 Task: Add Matcha Love Ceremonial Japanese Matcha to the cart.
Action: Mouse pressed left at (20, 92)
Screenshot: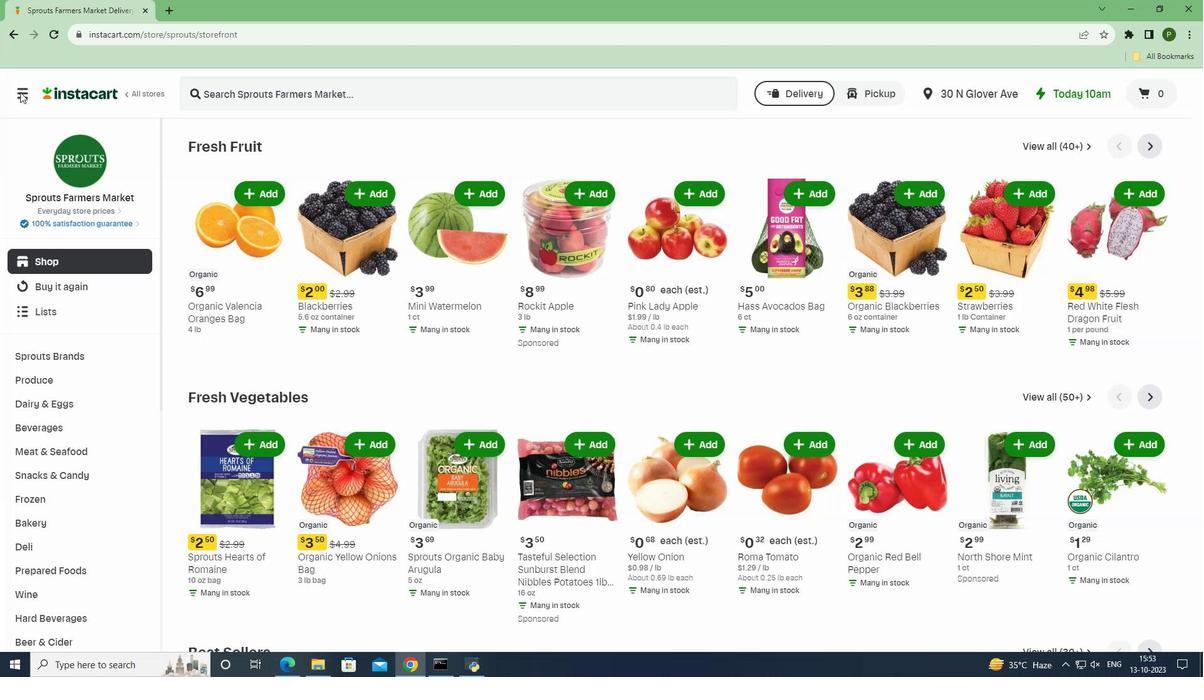 
Action: Mouse moved to (35, 331)
Screenshot: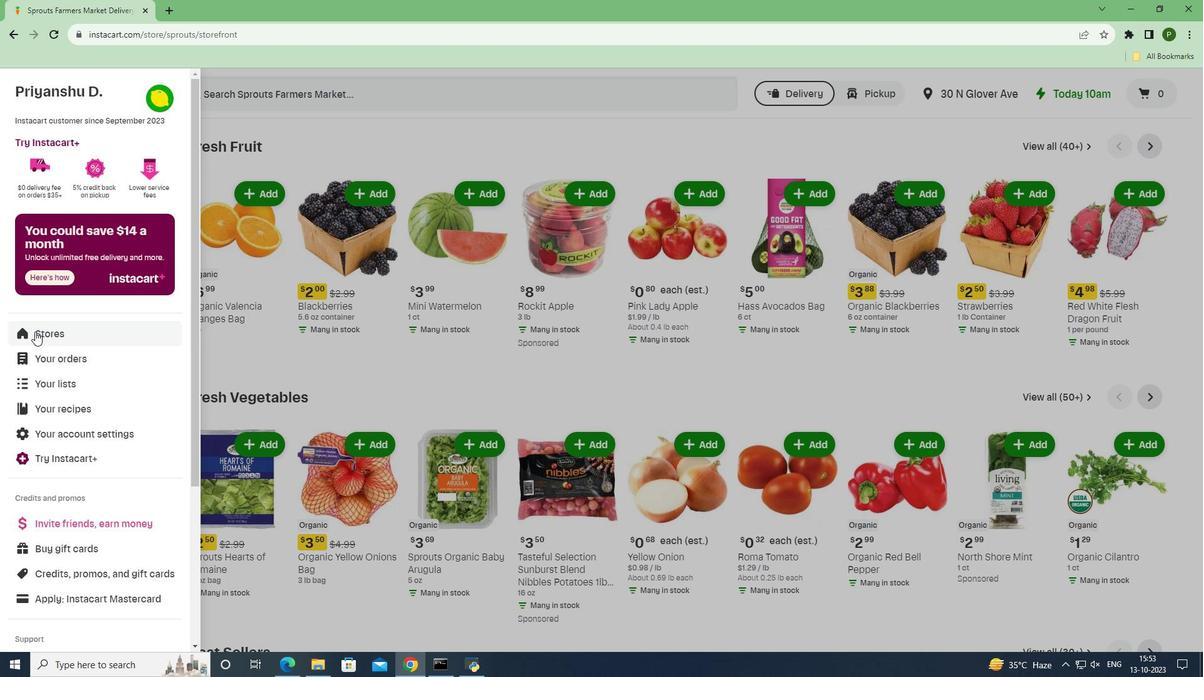
Action: Mouse pressed left at (35, 331)
Screenshot: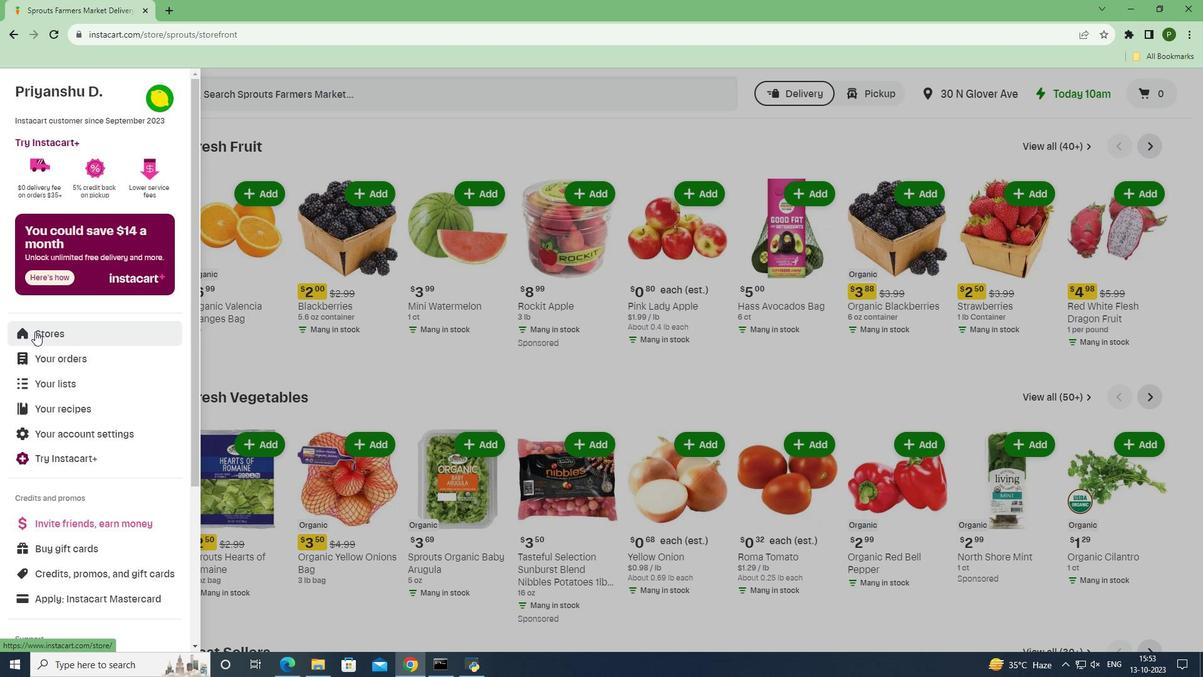 
Action: Mouse moved to (294, 139)
Screenshot: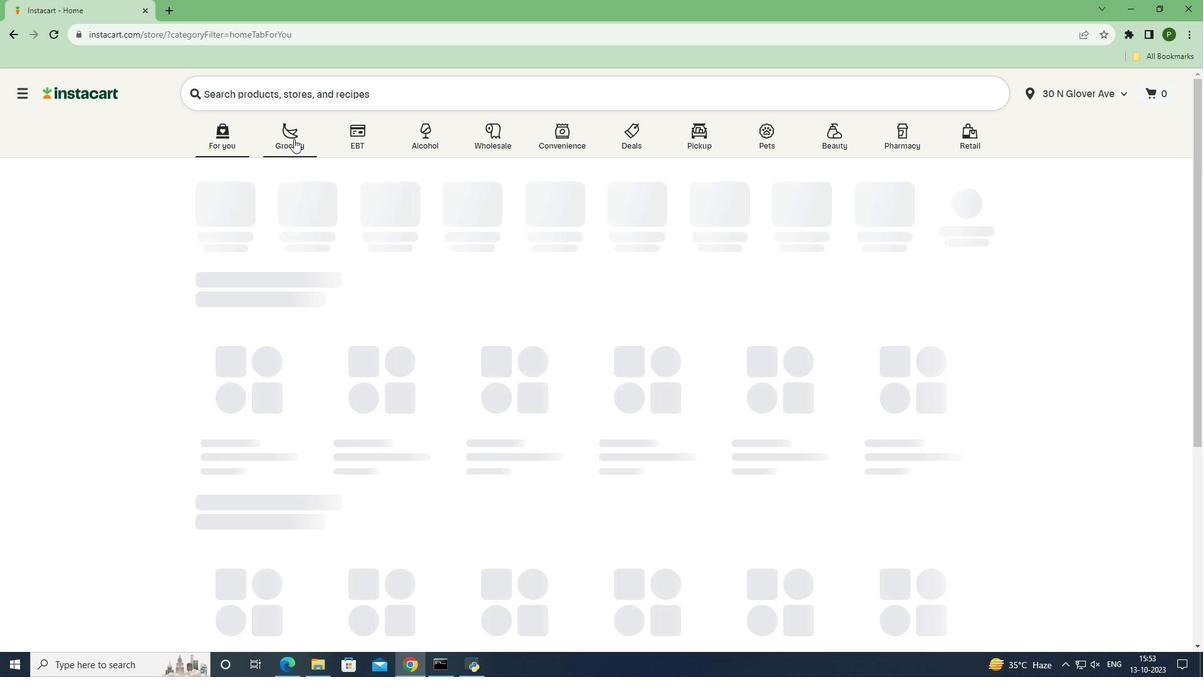 
Action: Mouse pressed left at (294, 139)
Screenshot: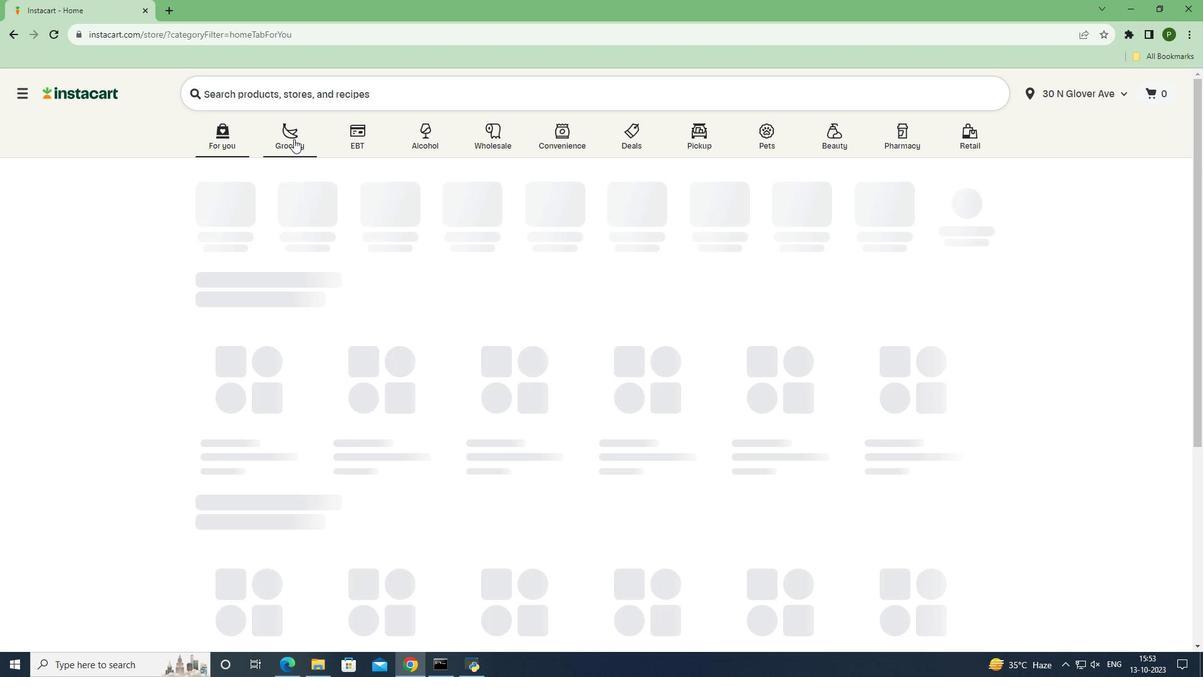 
Action: Mouse moved to (772, 268)
Screenshot: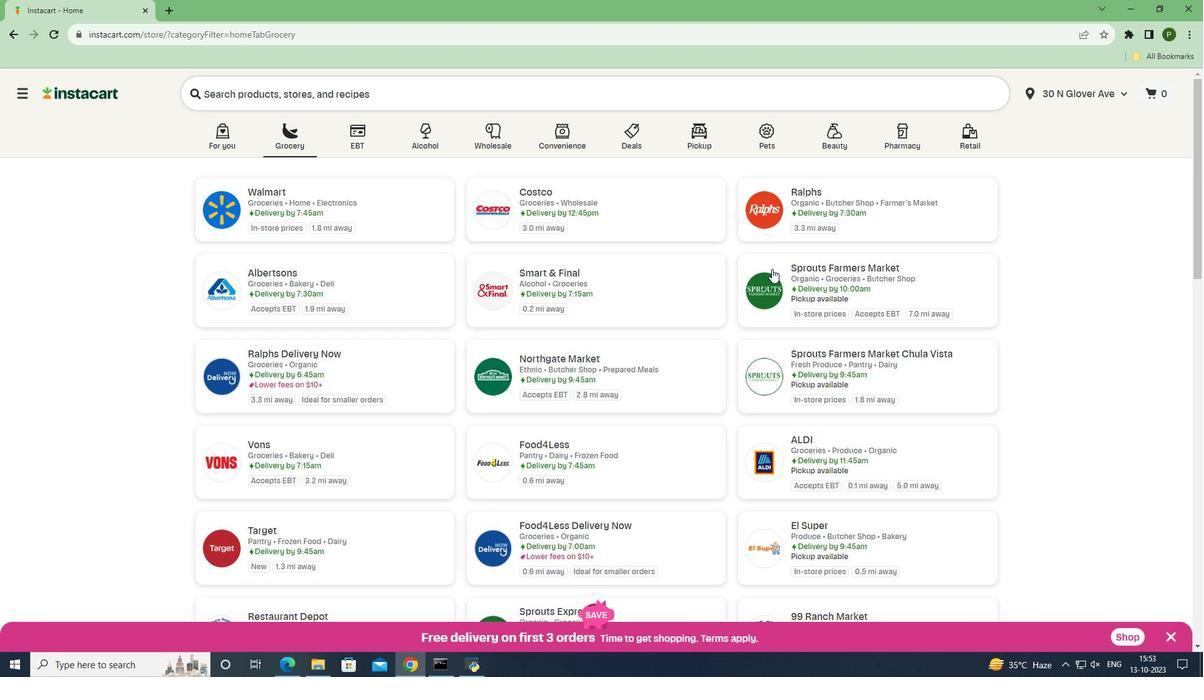 
Action: Mouse pressed left at (772, 268)
Screenshot: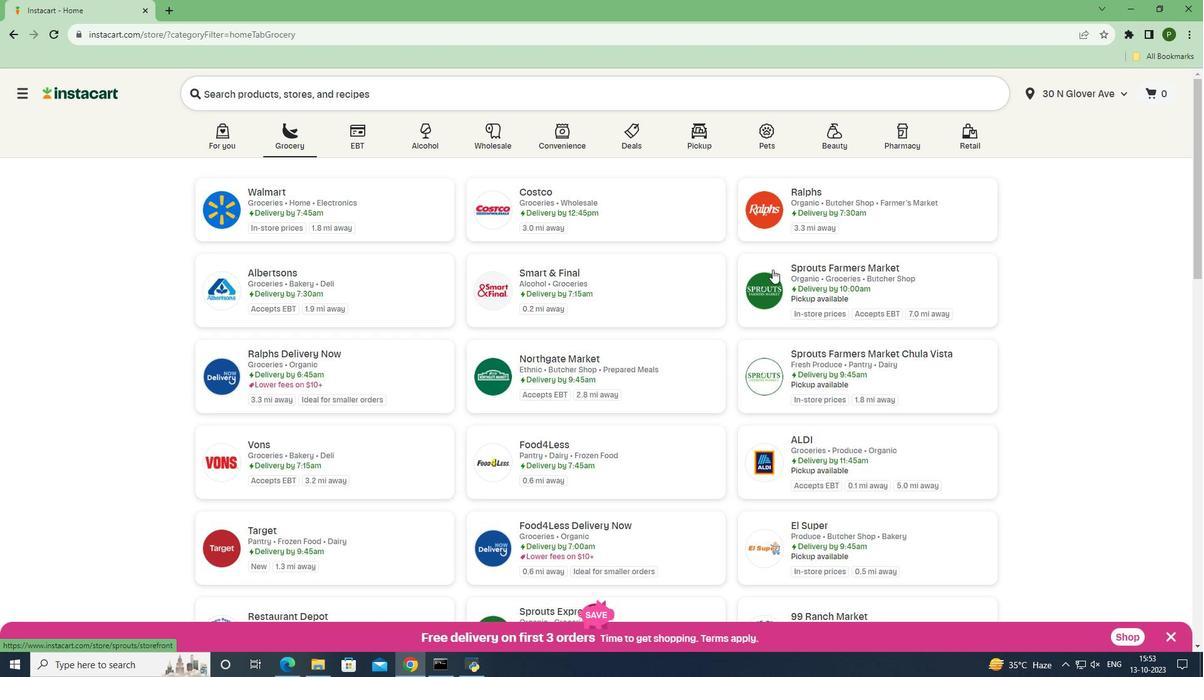 
Action: Mouse moved to (86, 428)
Screenshot: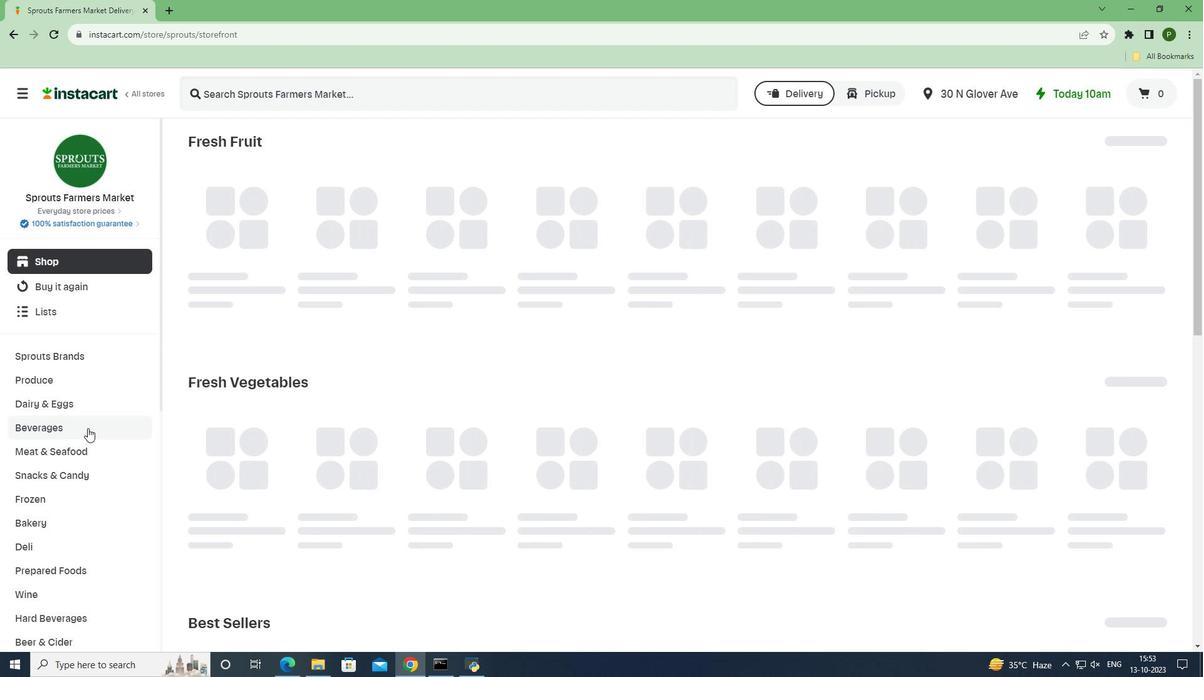 
Action: Mouse pressed left at (86, 428)
Screenshot: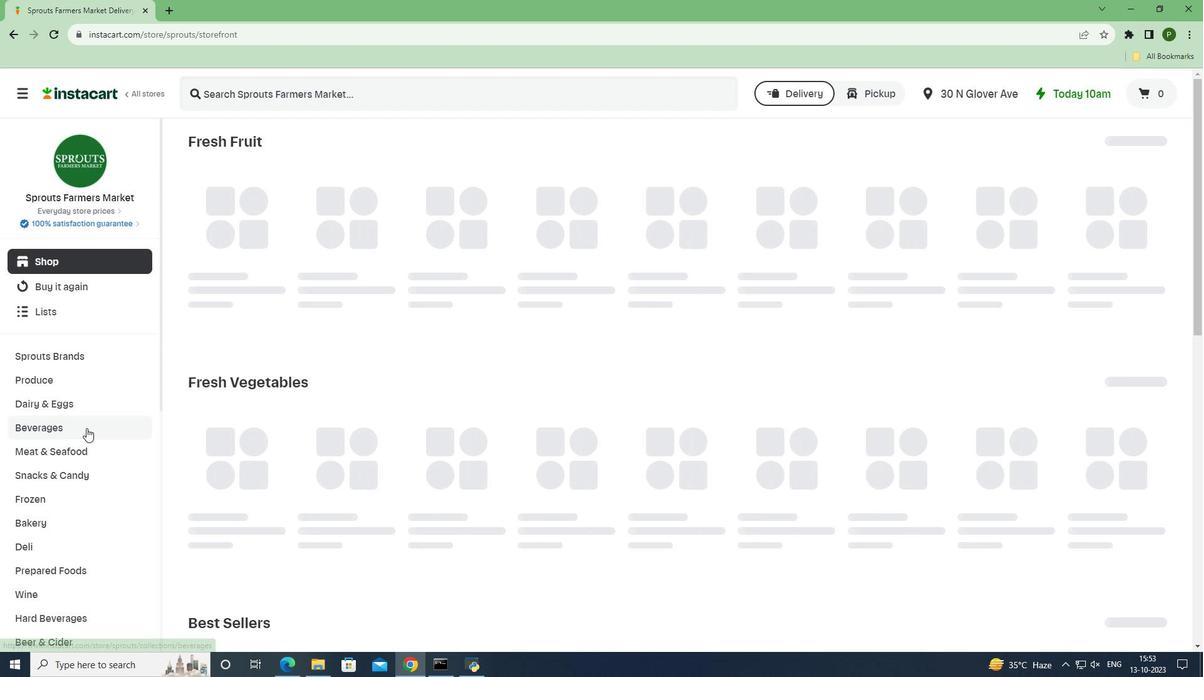 
Action: Mouse moved to (1090, 170)
Screenshot: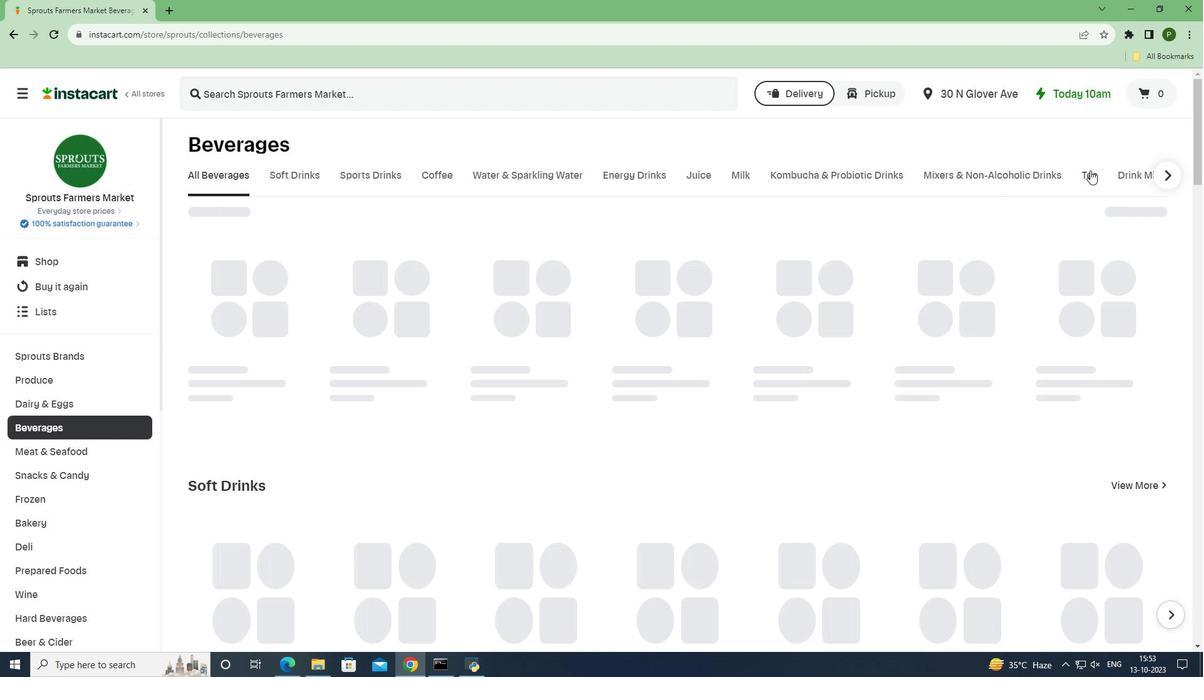 
Action: Mouse pressed left at (1090, 170)
Screenshot: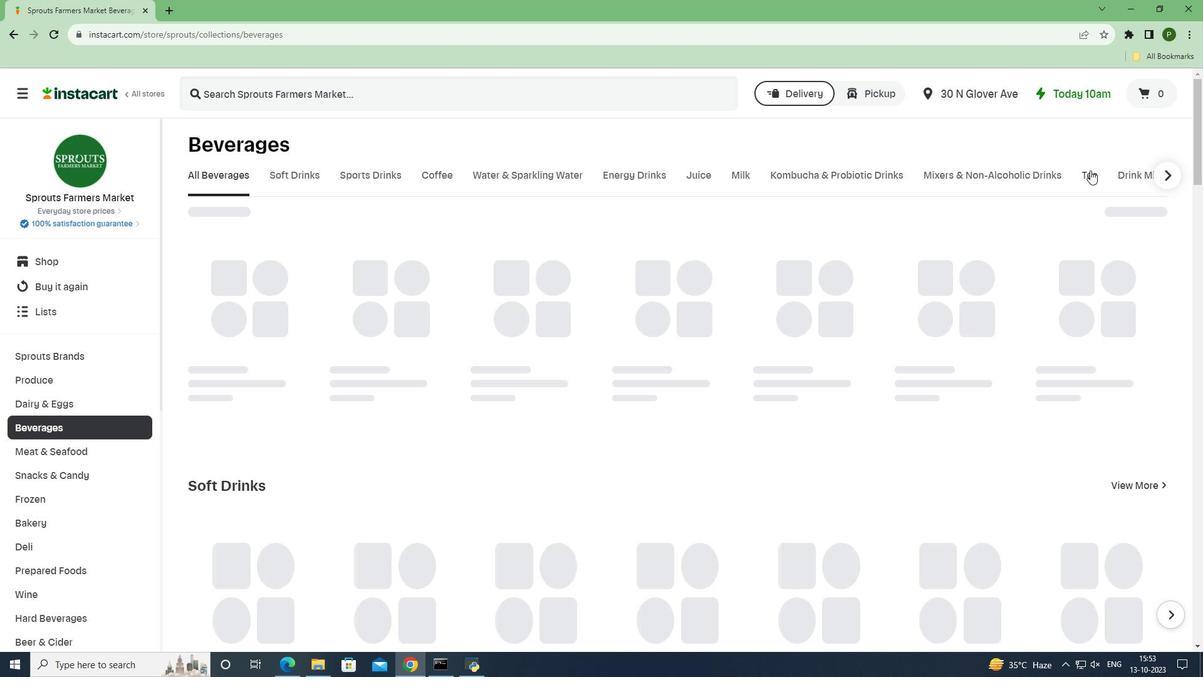 
Action: Mouse moved to (592, 102)
Screenshot: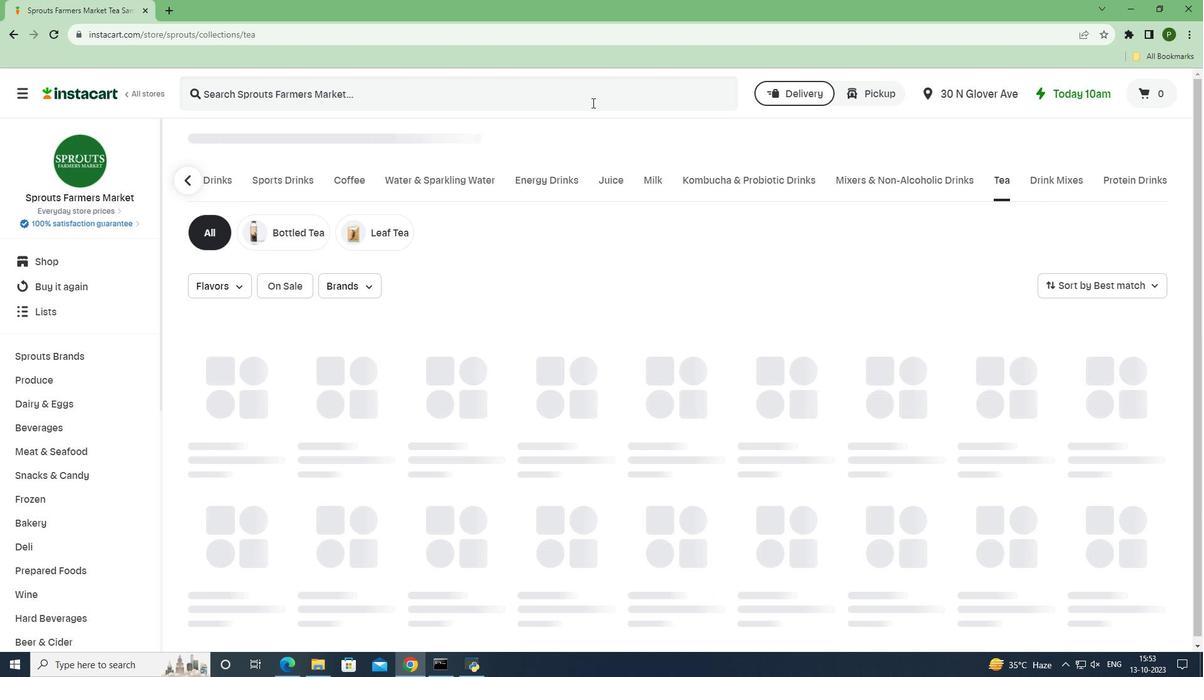 
Action: Mouse pressed left at (592, 102)
Screenshot: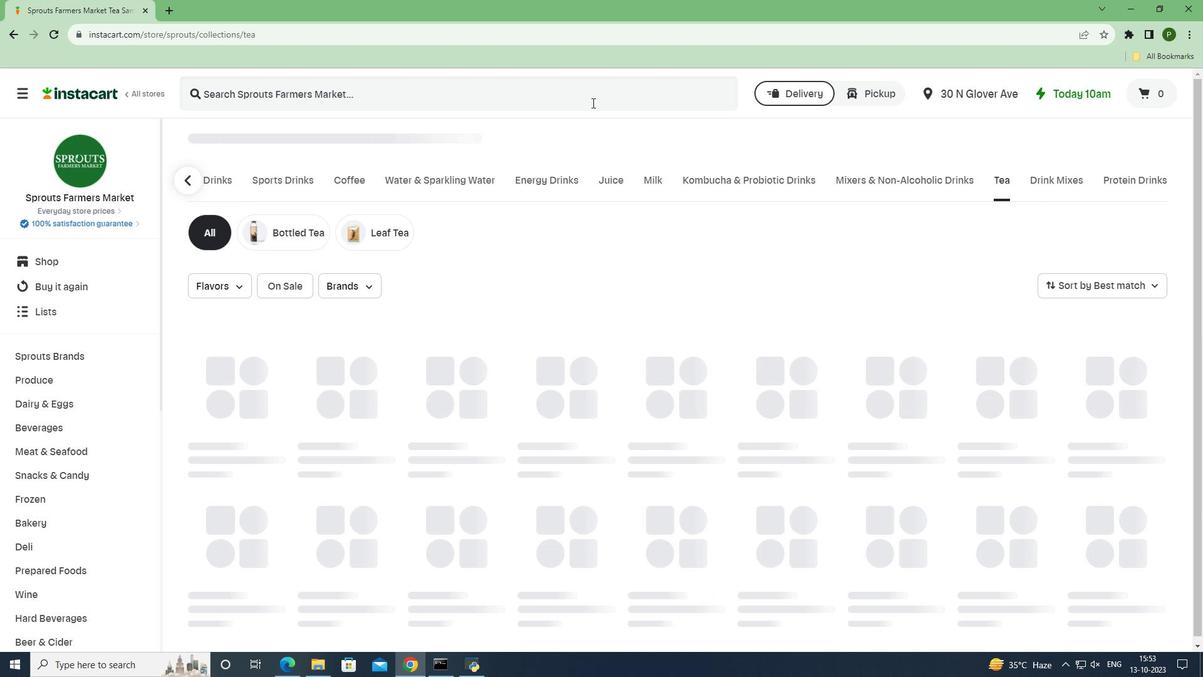 
Action: Key pressed <Key.caps_lock>M<Key.caps_lock>atcha<Key.space><Key.caps_lock>L<Key.caps_lock>ove<Key.space><Key.caps_lock>C<Key.caps_lock>eremonial<Key.space><Key.caps_lock>J<Key.caps_lock>apanese<Key.space><Key.caps_lock>M<Key.caps_lock>atcha<Key.space><Key.enter>
Screenshot: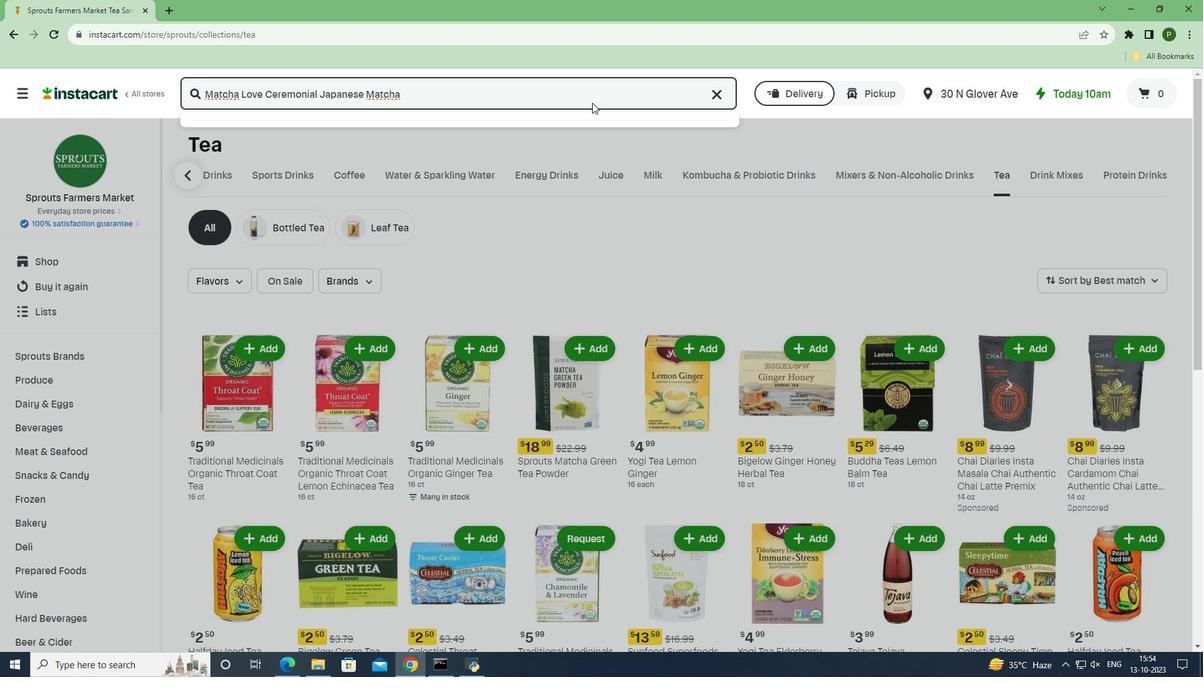 
Action: Mouse moved to (733, 226)
Screenshot: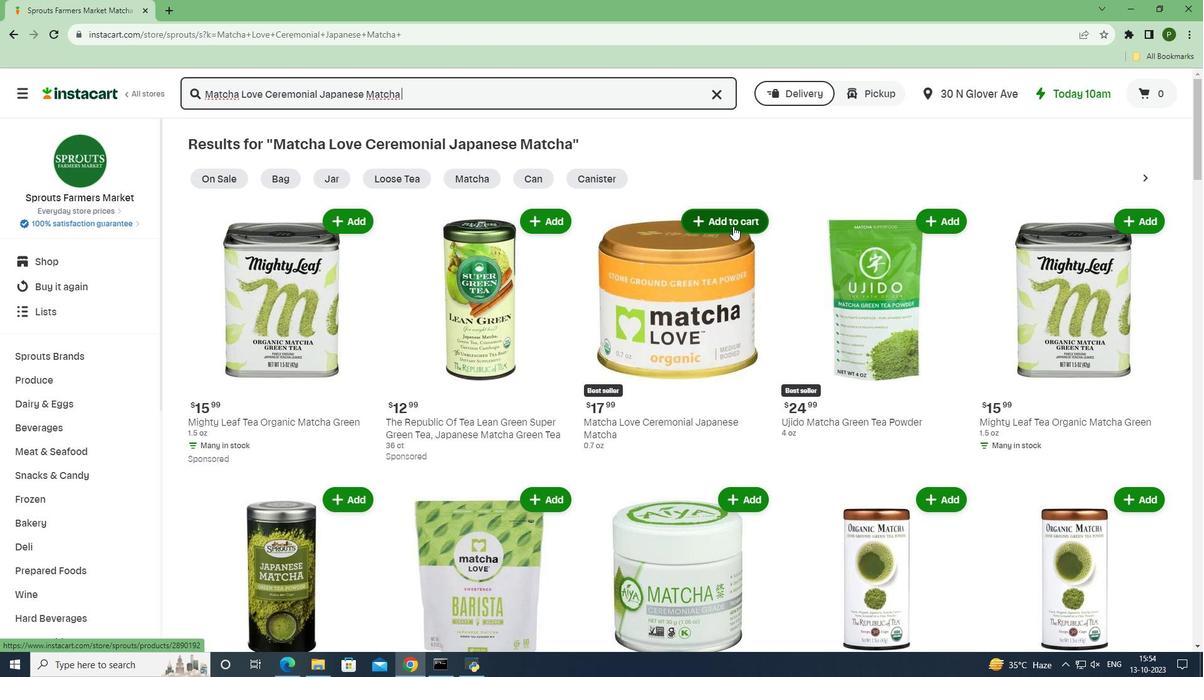 
Action: Mouse pressed left at (733, 226)
Screenshot: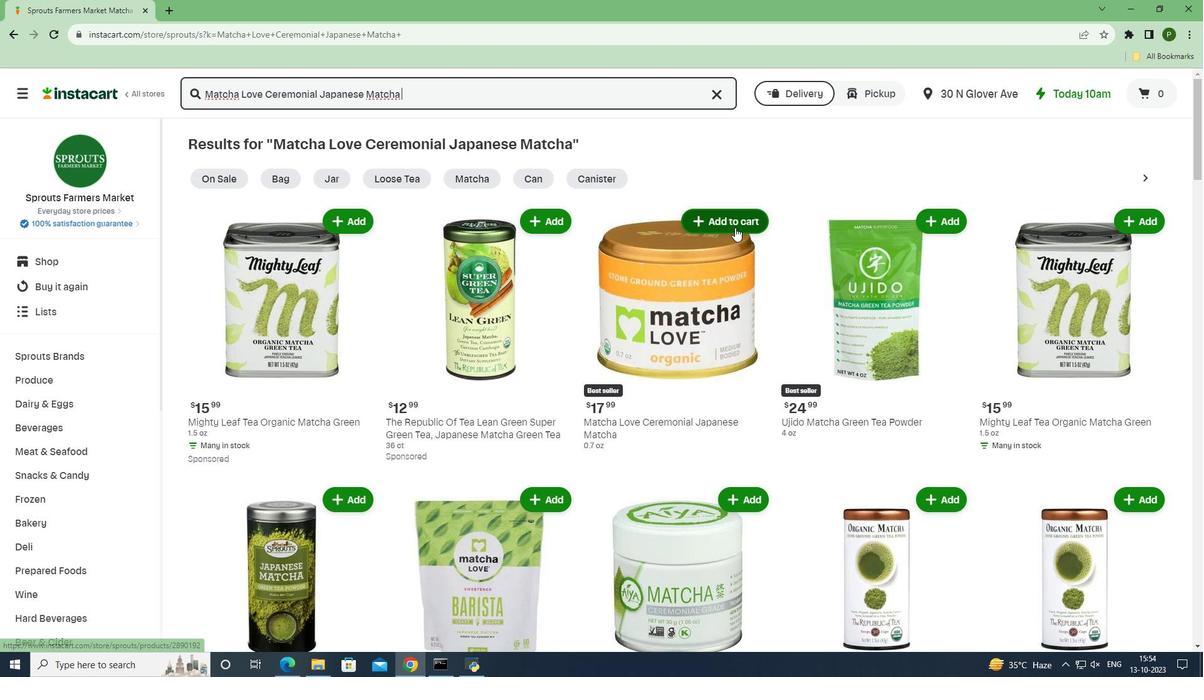 
Action: Mouse moved to (777, 287)
Screenshot: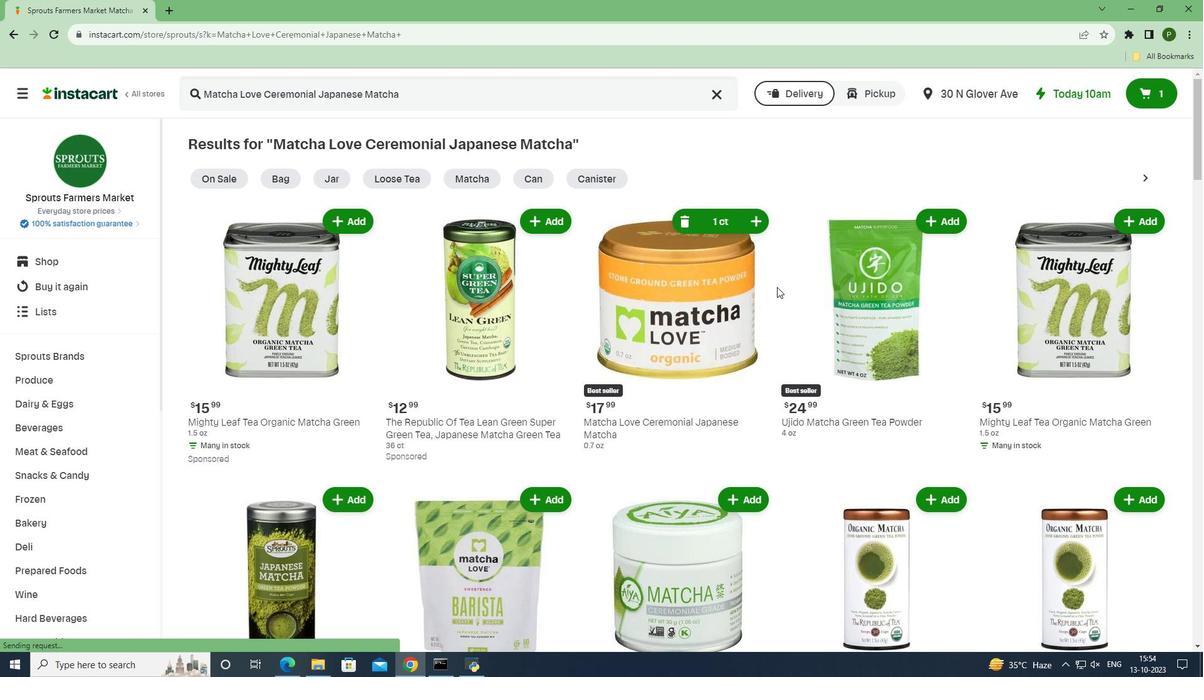 
